Task: Add Mom's Best Cereal Honey Grahams to the cart.
Action: Mouse moved to (761, 259)
Screenshot: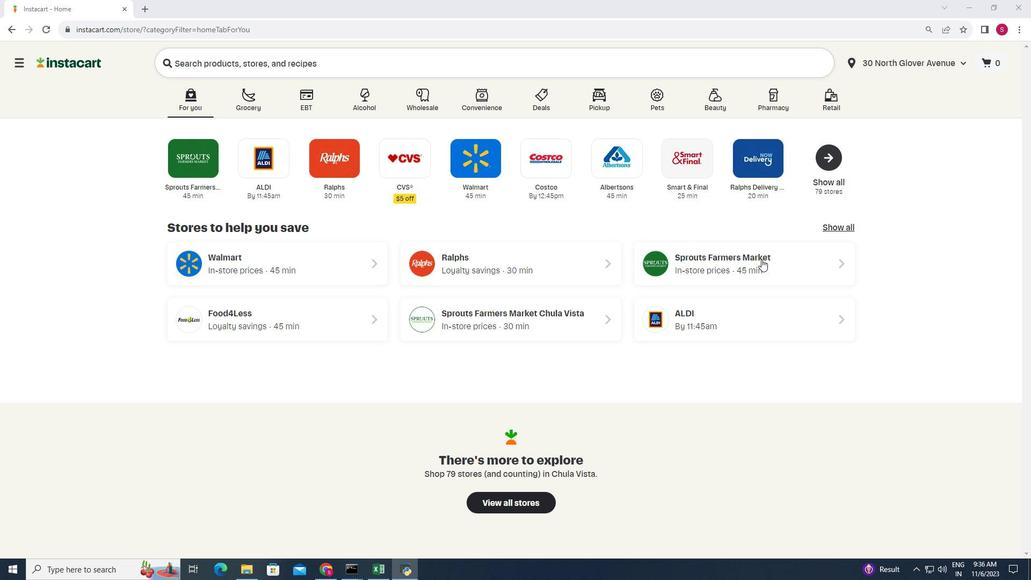 
Action: Mouse pressed left at (761, 259)
Screenshot: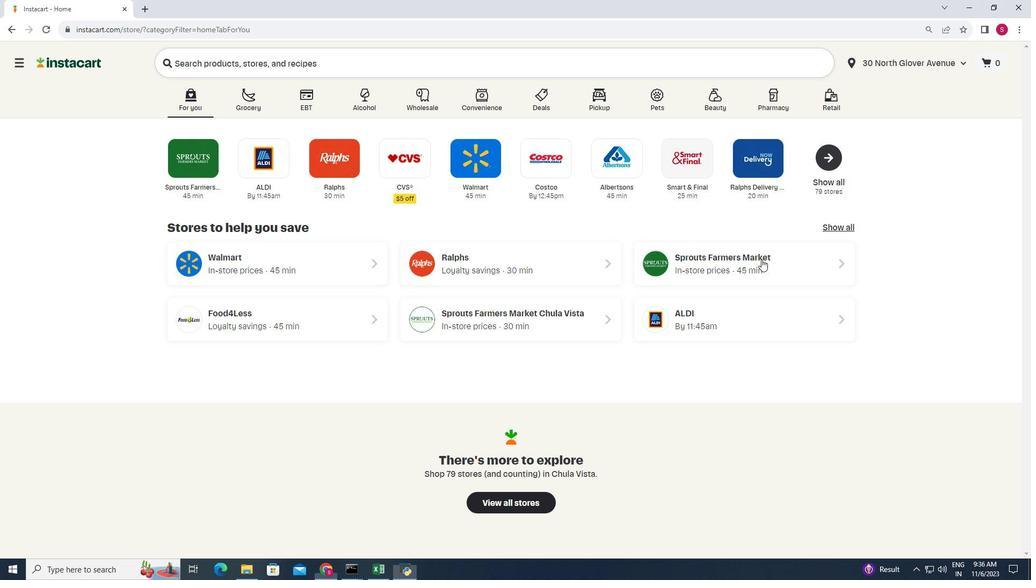
Action: Mouse moved to (41, 376)
Screenshot: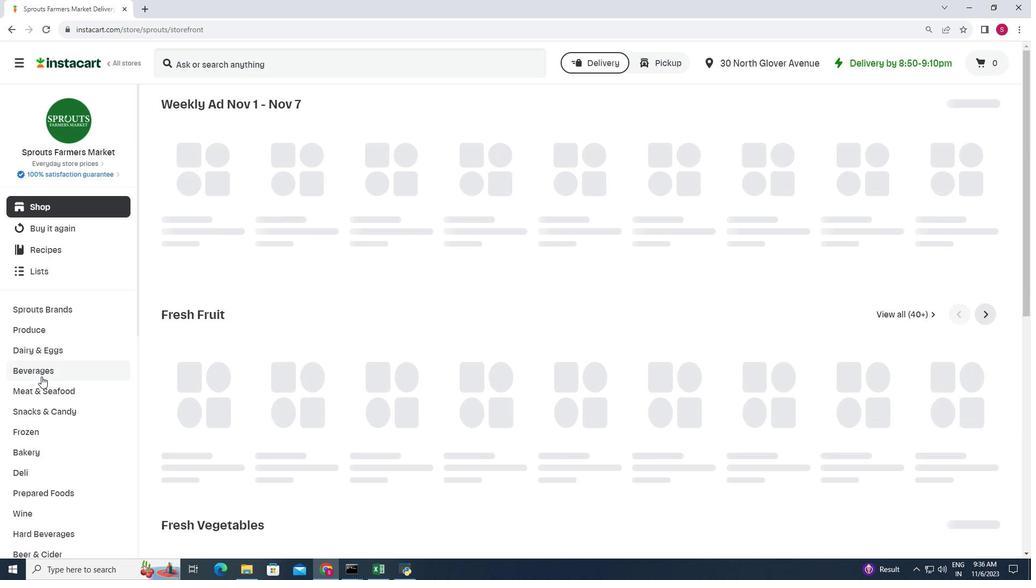 
Action: Mouse scrolled (41, 375) with delta (0, 0)
Screenshot: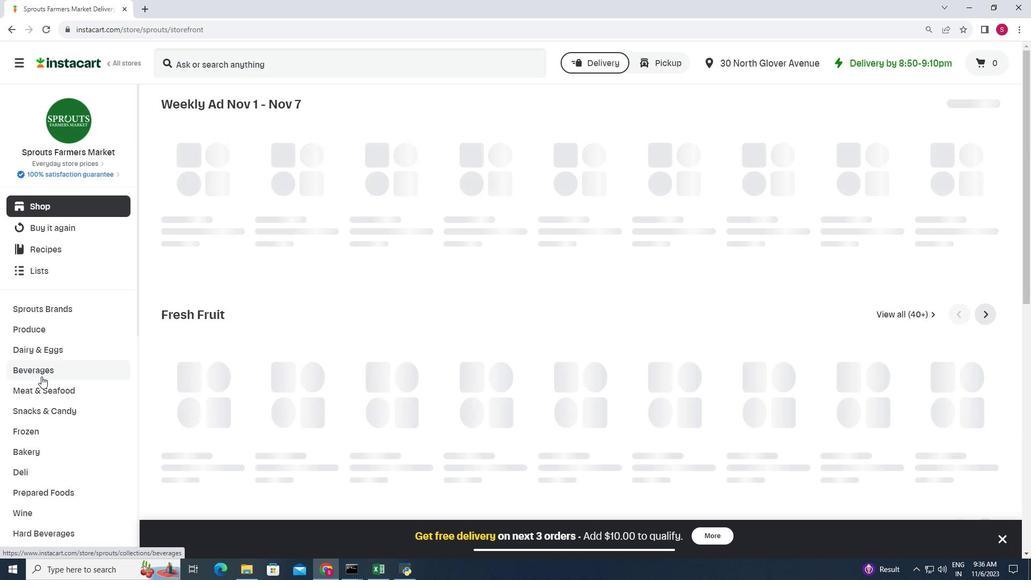 
Action: Mouse scrolled (41, 375) with delta (0, 0)
Screenshot: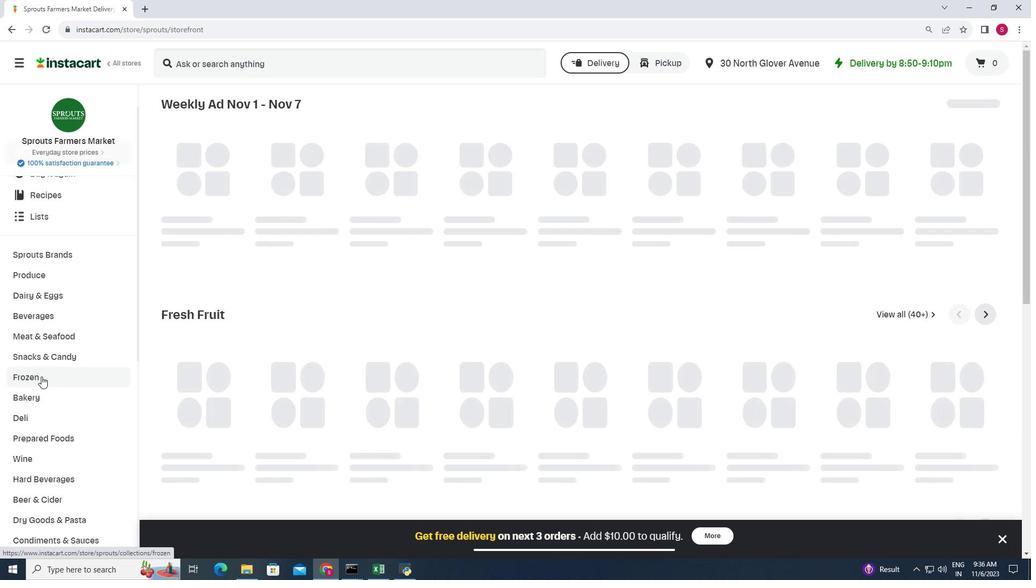 
Action: Mouse scrolled (41, 375) with delta (0, 0)
Screenshot: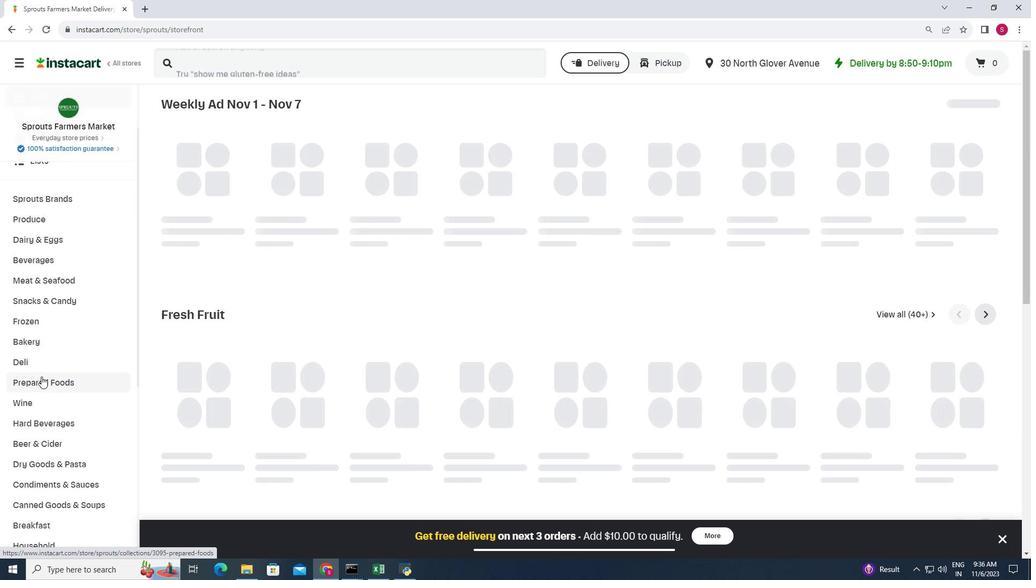 
Action: Mouse moved to (39, 475)
Screenshot: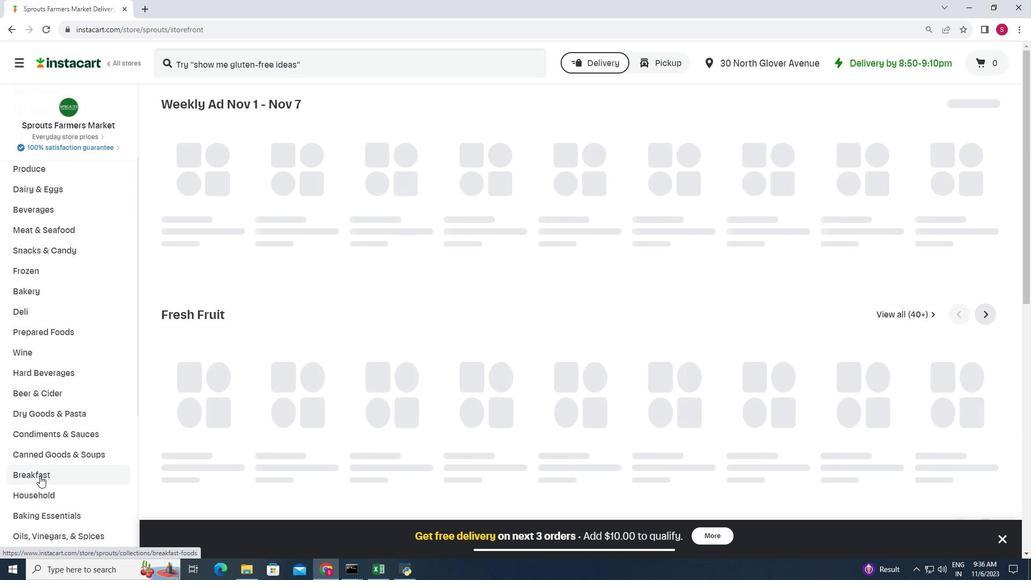 
Action: Mouse pressed left at (39, 475)
Screenshot: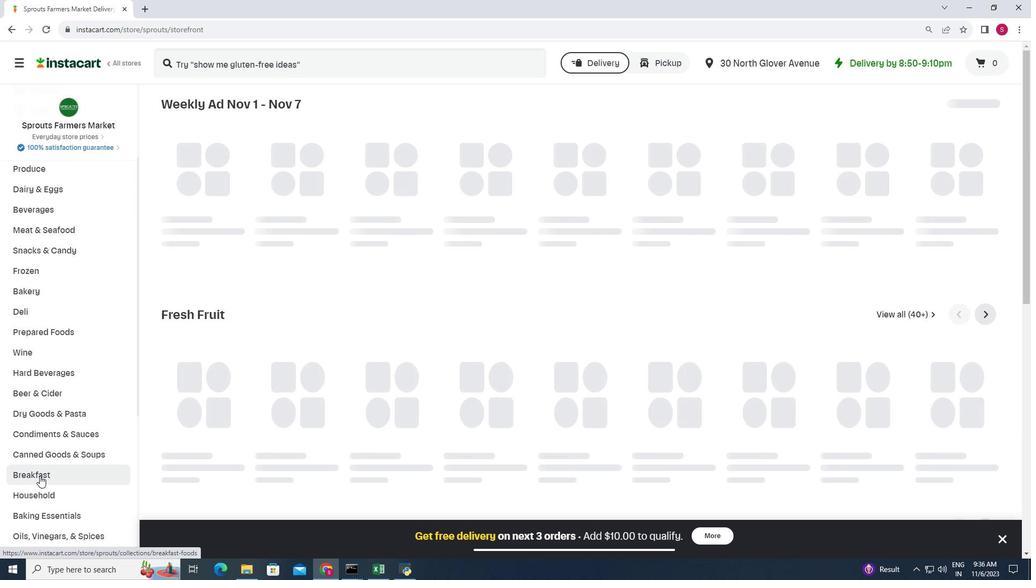 
Action: Mouse moved to (794, 264)
Screenshot: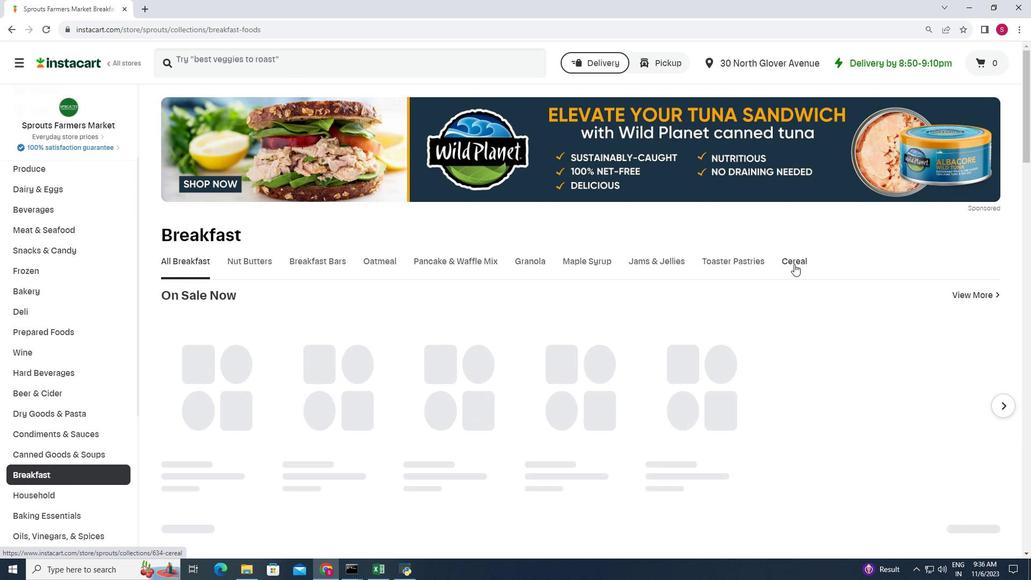 
Action: Mouse pressed left at (794, 264)
Screenshot: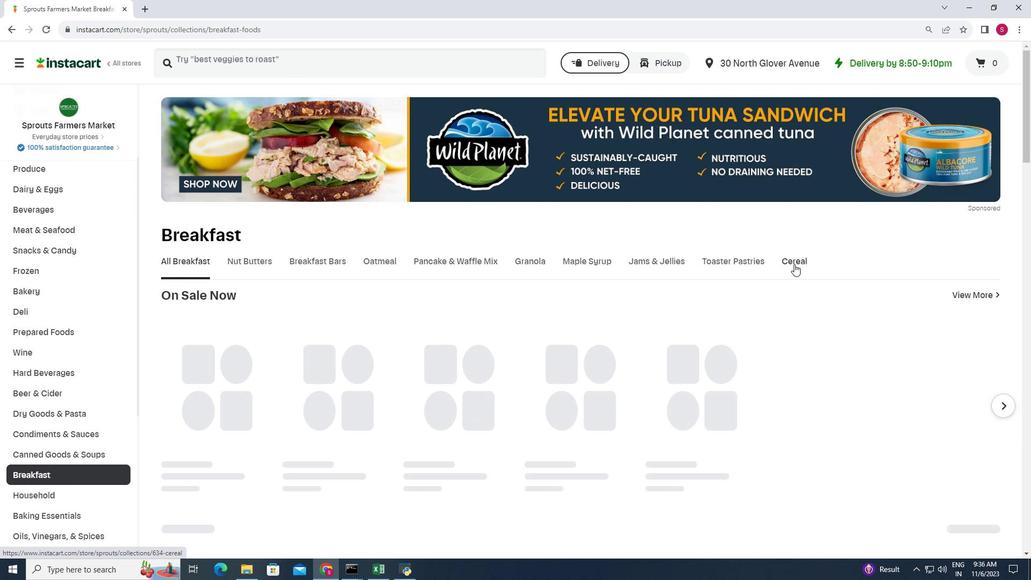
Action: Mouse moved to (546, 169)
Screenshot: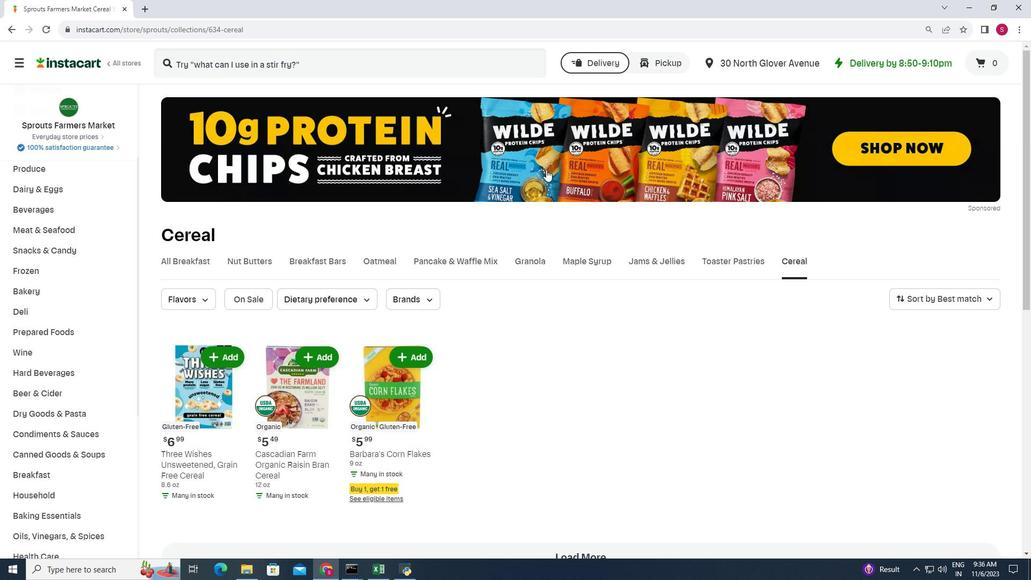 
Action: Mouse scrolled (546, 169) with delta (0, 0)
Screenshot: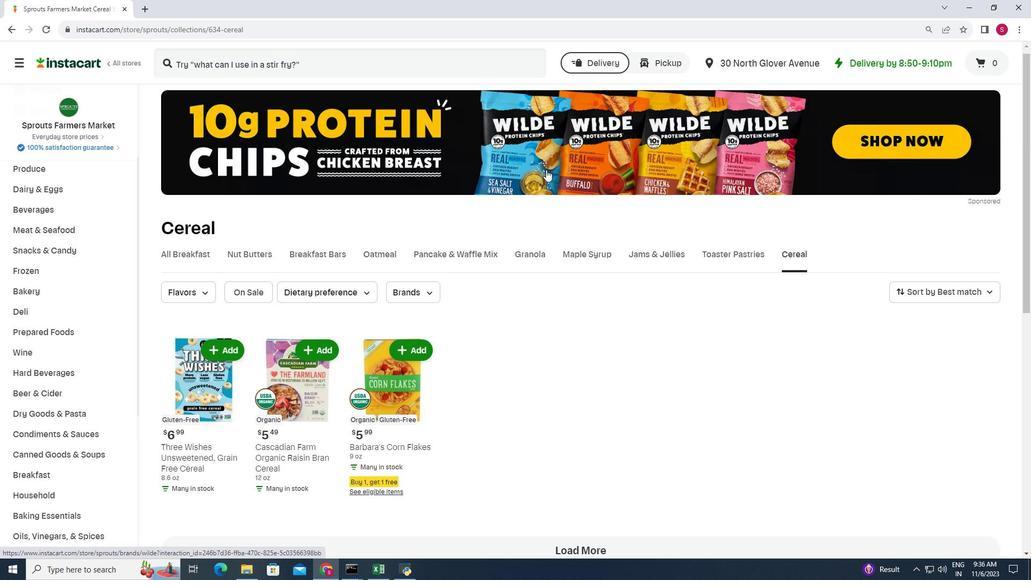 
Action: Mouse moved to (459, 216)
Screenshot: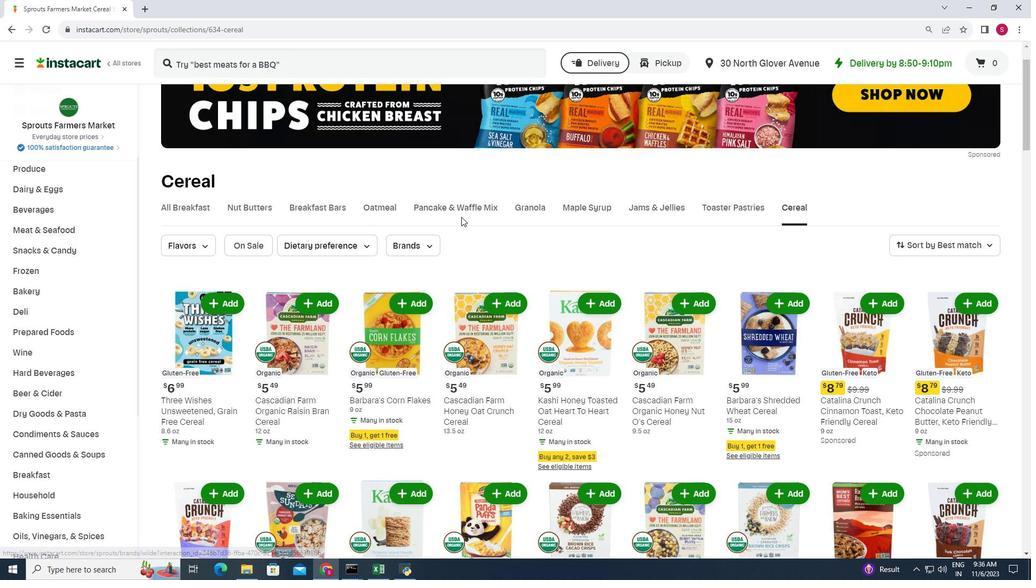 
Action: Mouse scrolled (459, 215) with delta (0, 0)
Screenshot: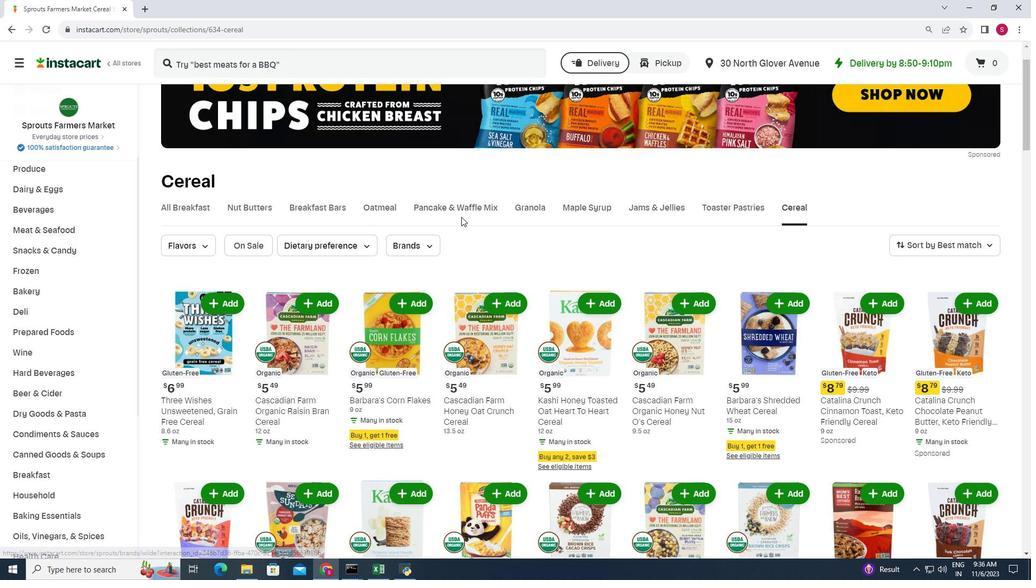 
Action: Mouse moved to (463, 217)
Screenshot: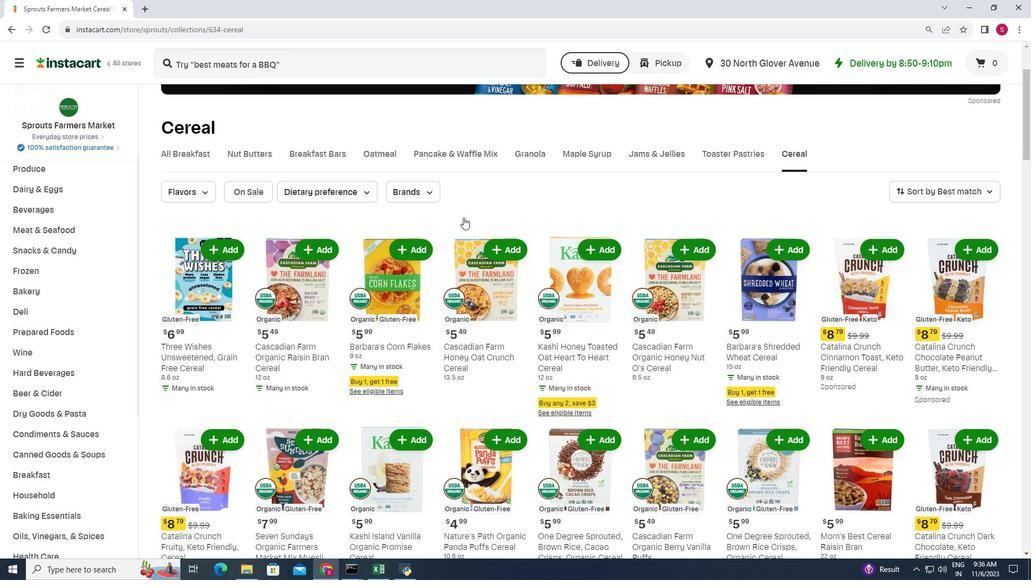 
Action: Mouse scrolled (463, 216) with delta (0, 0)
Screenshot: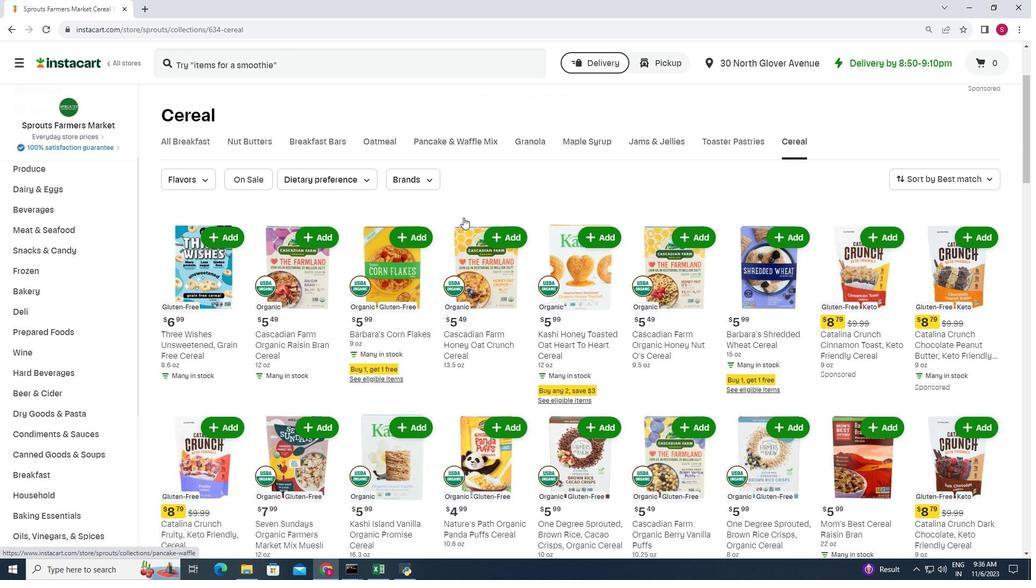
Action: Mouse scrolled (463, 216) with delta (0, 0)
Screenshot: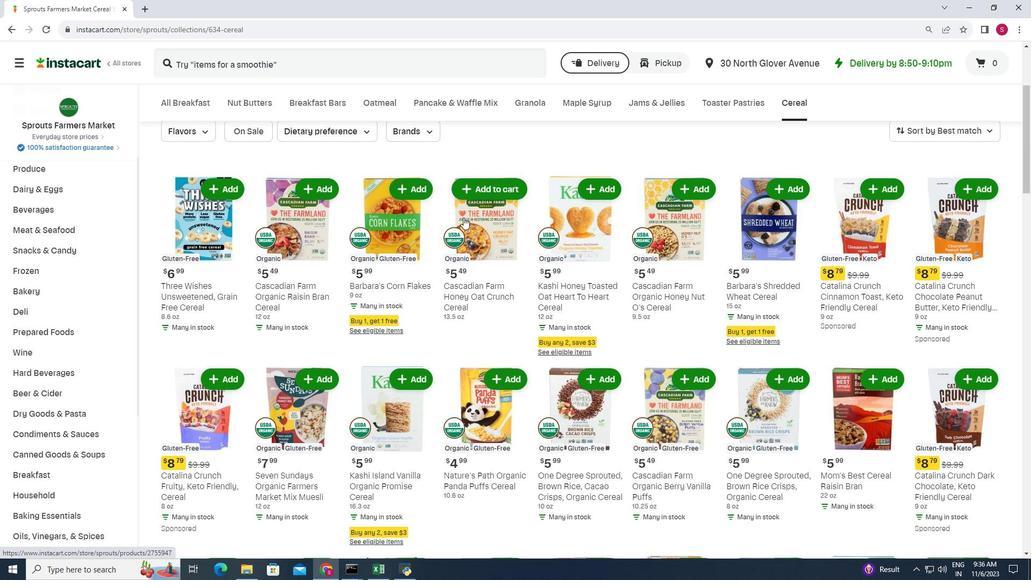 
Action: Mouse scrolled (463, 216) with delta (0, 0)
Screenshot: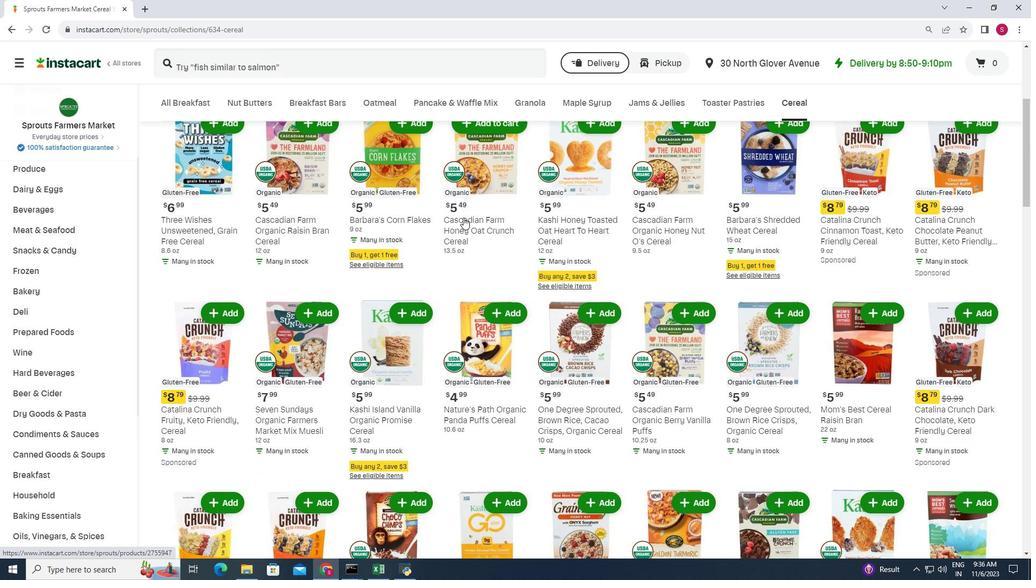 
Action: Mouse scrolled (463, 216) with delta (0, 0)
Screenshot: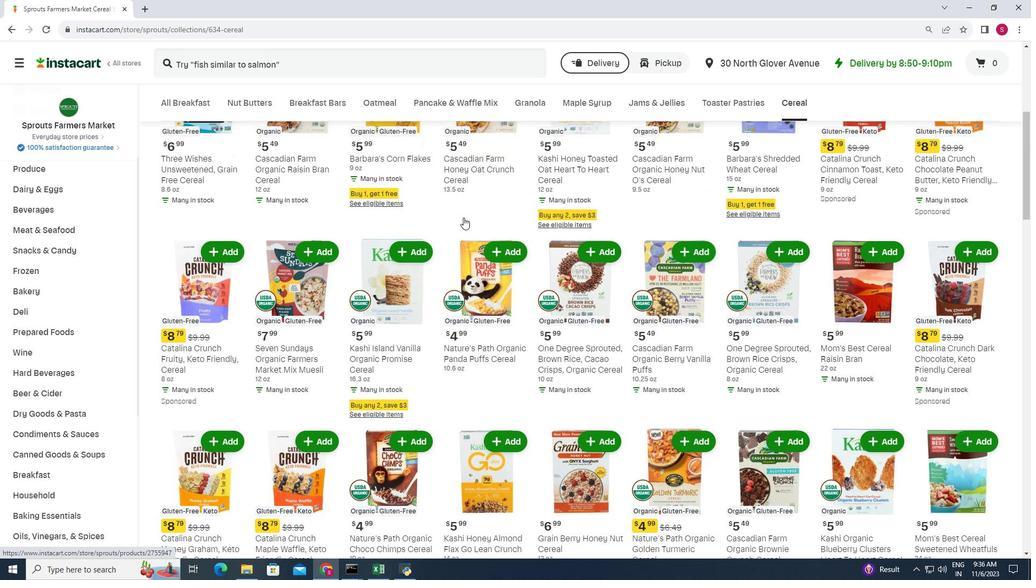 
Action: Mouse scrolled (463, 216) with delta (0, 0)
Screenshot: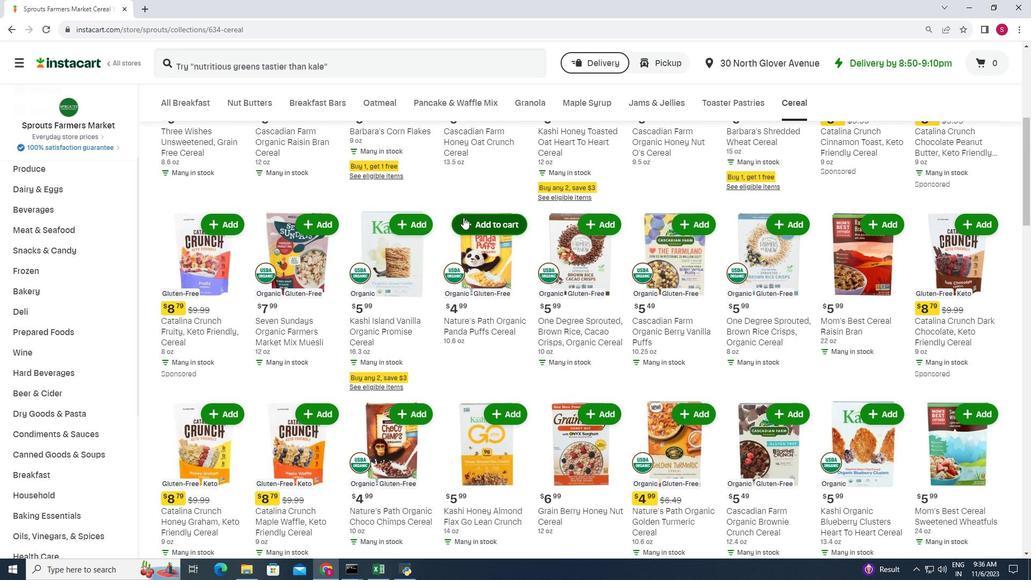 
Action: Mouse scrolled (463, 216) with delta (0, 0)
Screenshot: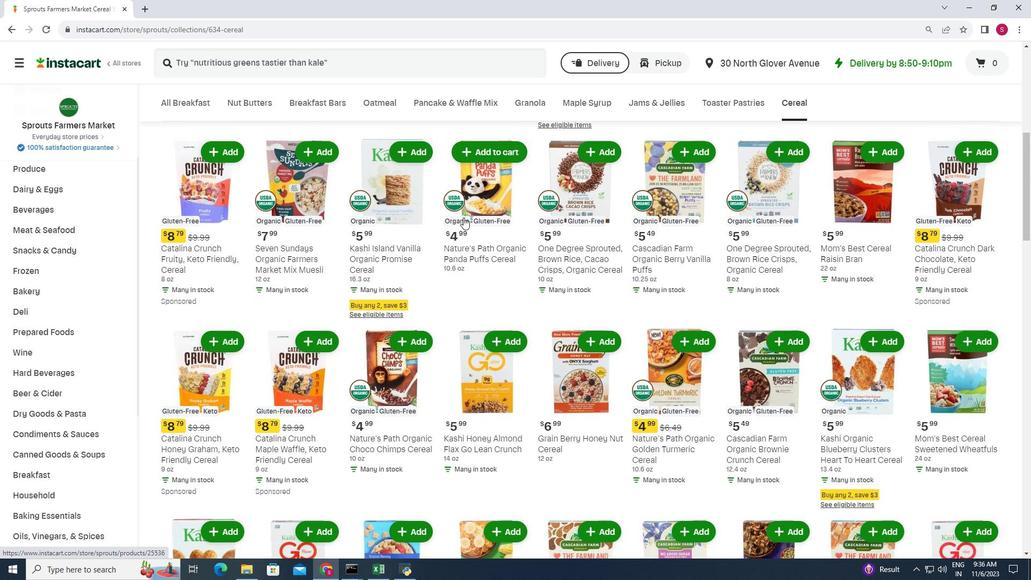 
Action: Mouse scrolled (463, 216) with delta (0, 0)
Screenshot: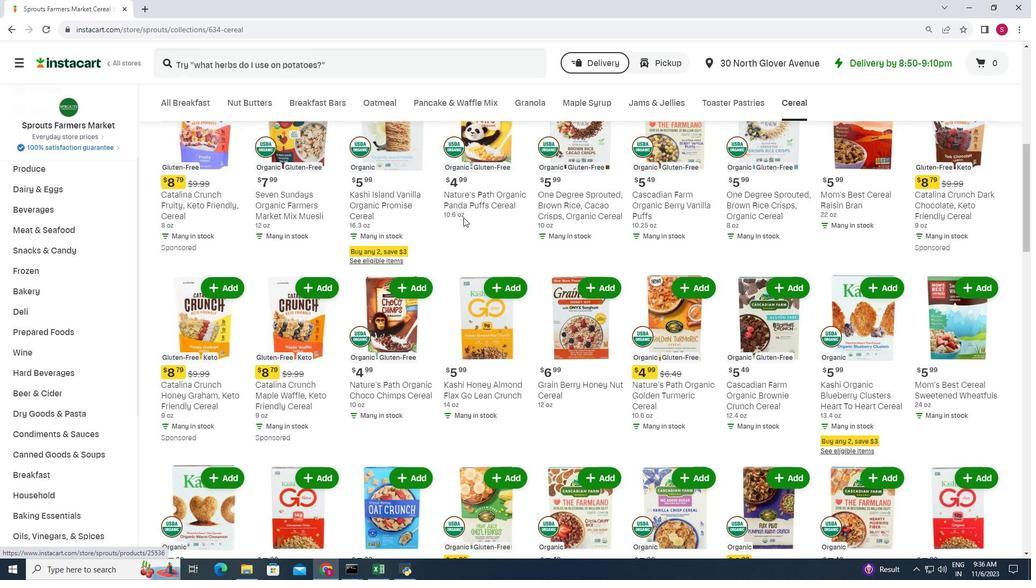 
Action: Mouse scrolled (463, 216) with delta (0, 0)
Screenshot: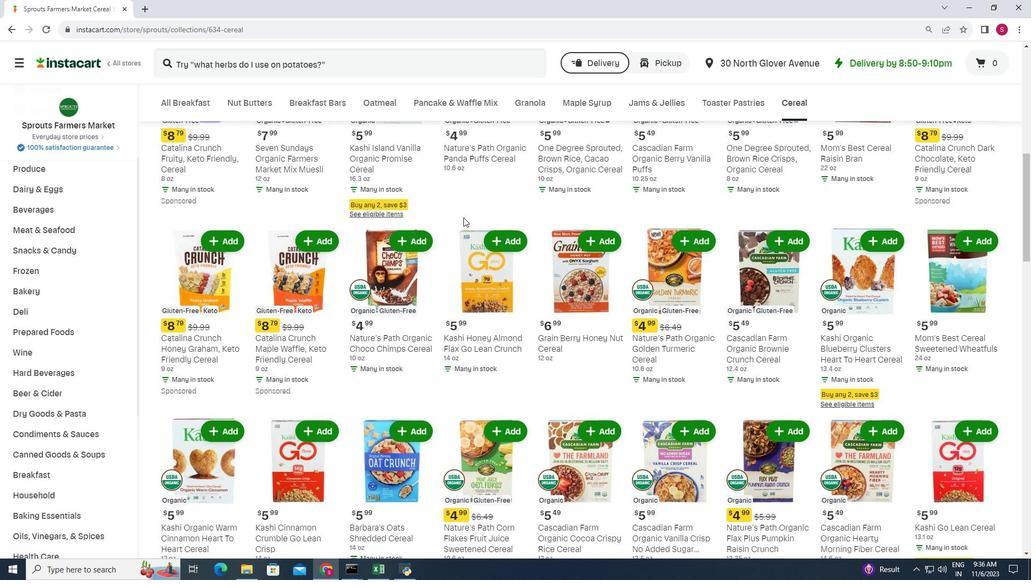 
Action: Mouse scrolled (463, 216) with delta (0, 0)
Screenshot: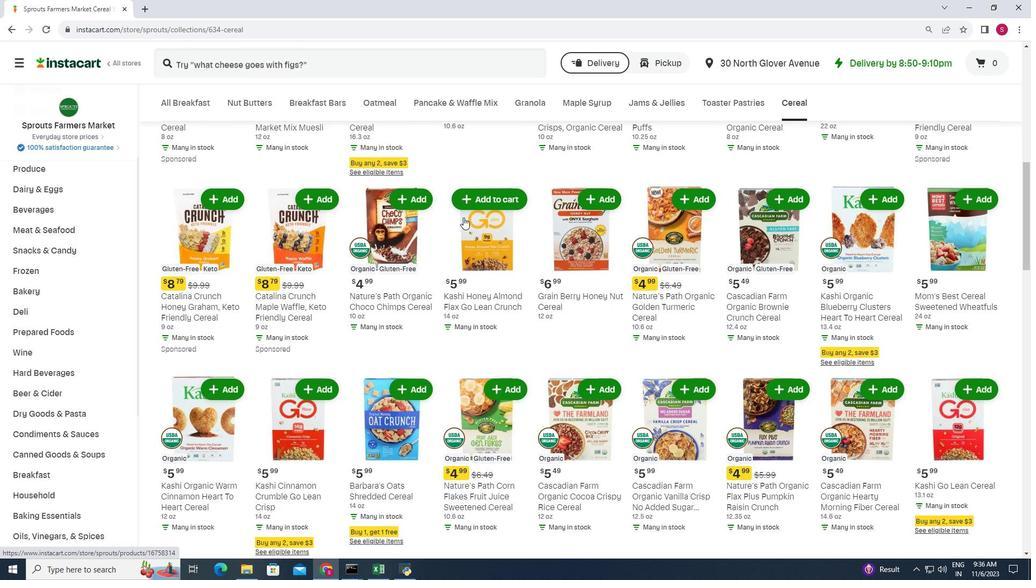 
Action: Mouse scrolled (463, 216) with delta (0, 0)
Screenshot: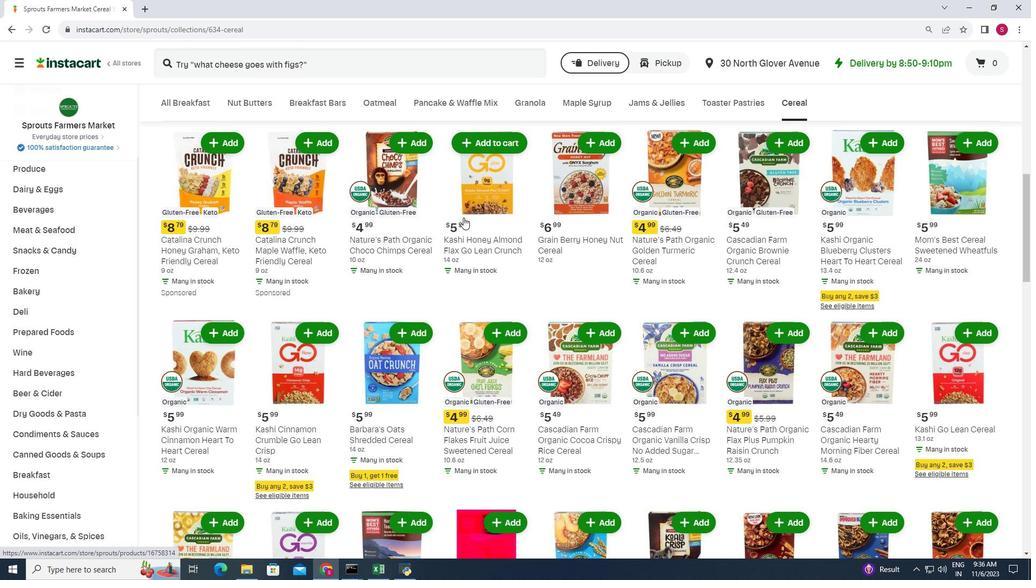 
Action: Mouse scrolled (463, 216) with delta (0, 0)
Screenshot: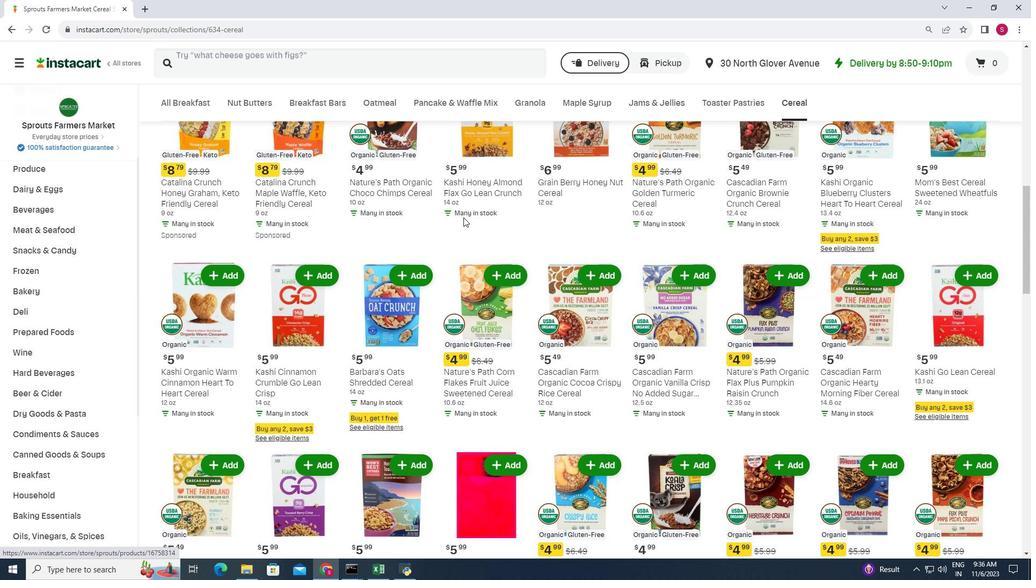 
Action: Mouse scrolled (463, 216) with delta (0, 0)
Screenshot: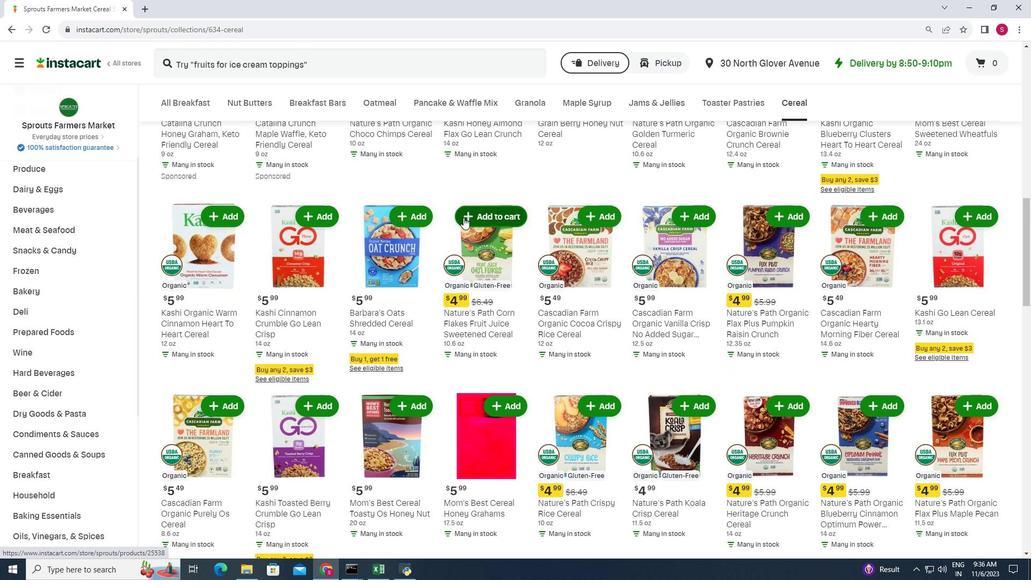 
Action: Mouse scrolled (463, 216) with delta (0, 0)
Screenshot: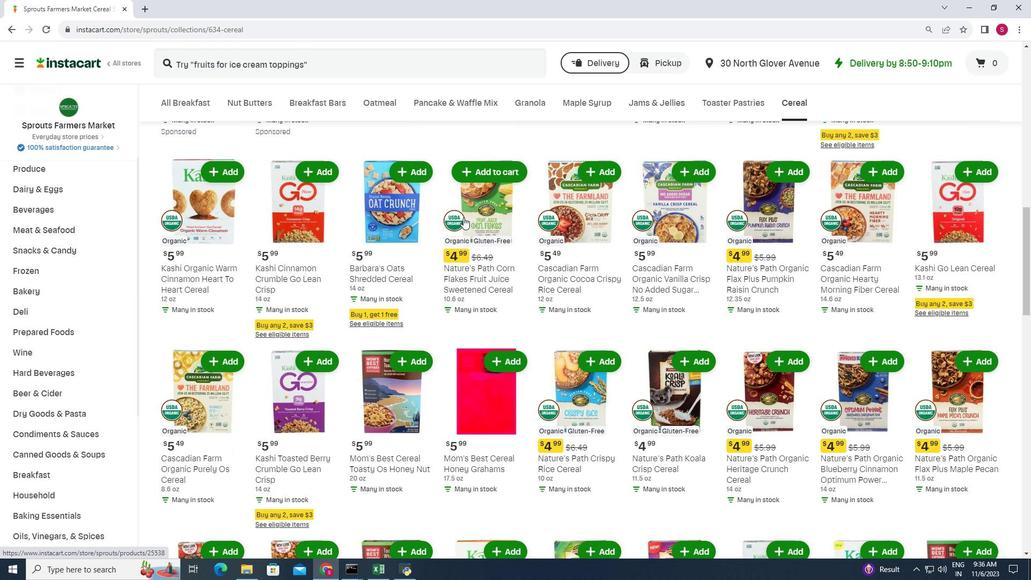 
Action: Mouse scrolled (463, 216) with delta (0, 0)
Screenshot: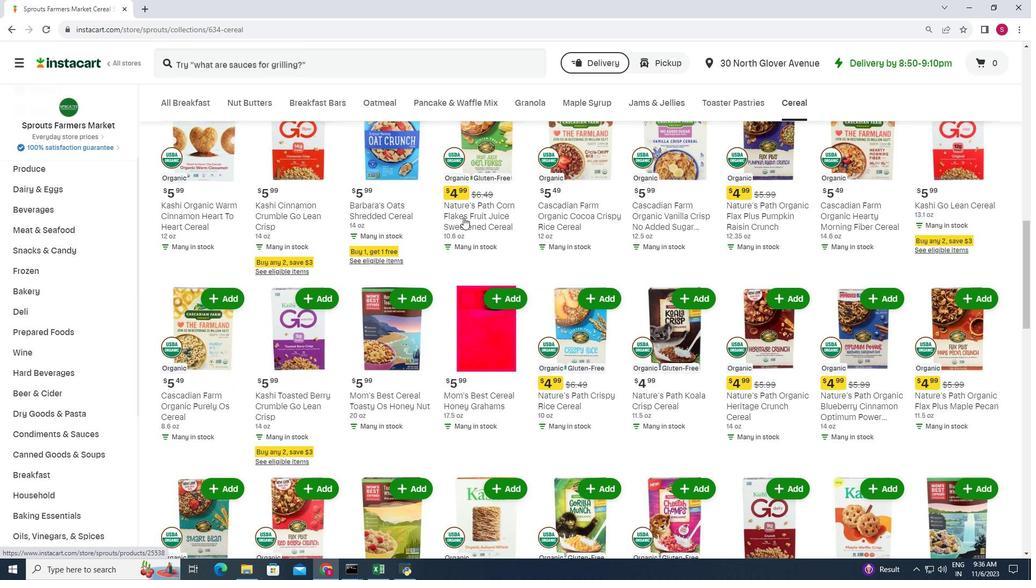 
Action: Mouse scrolled (463, 216) with delta (0, 0)
Screenshot: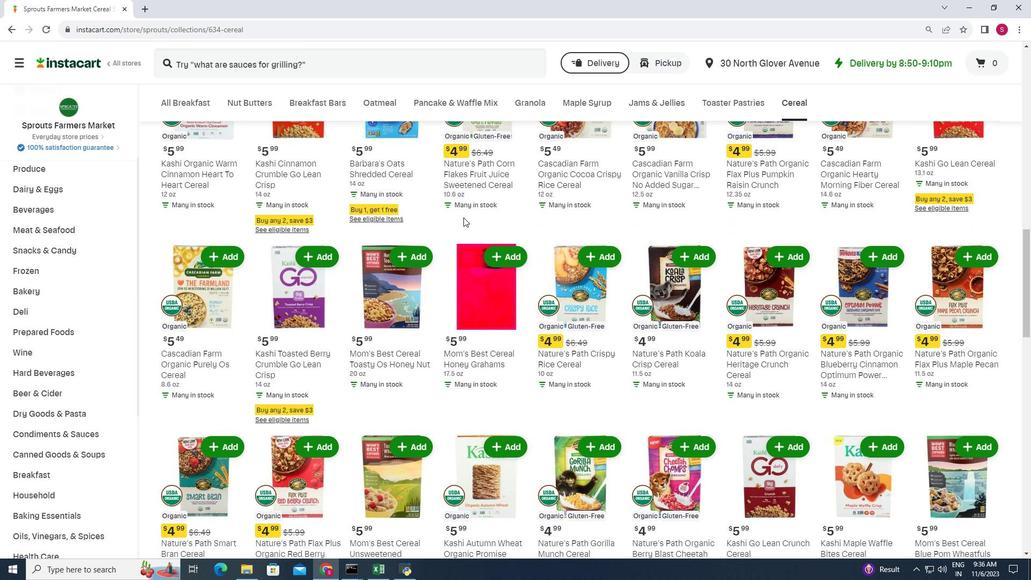 
Action: Mouse scrolled (463, 216) with delta (0, 0)
Screenshot: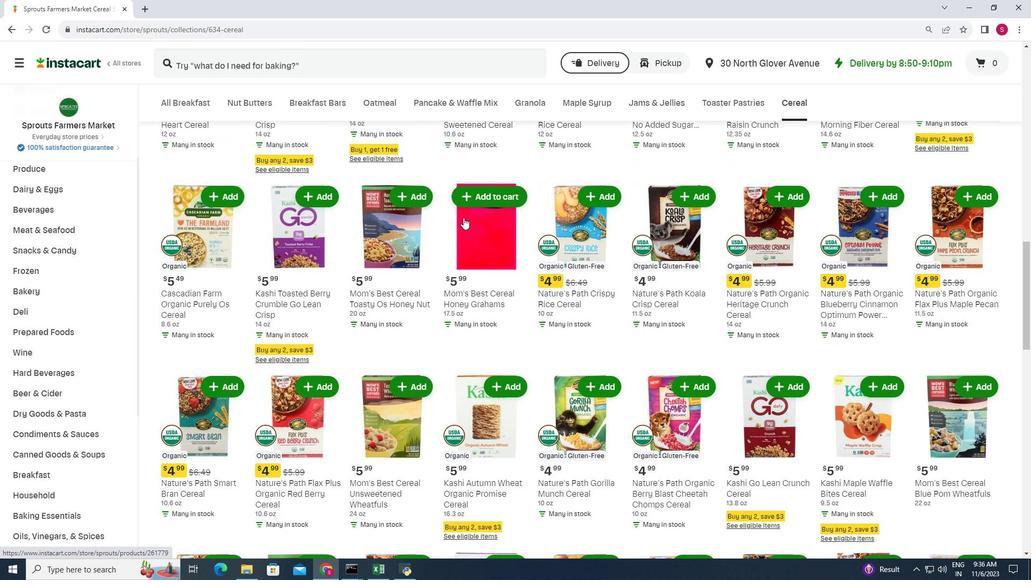 
Action: Mouse scrolled (463, 218) with delta (0, 0)
Screenshot: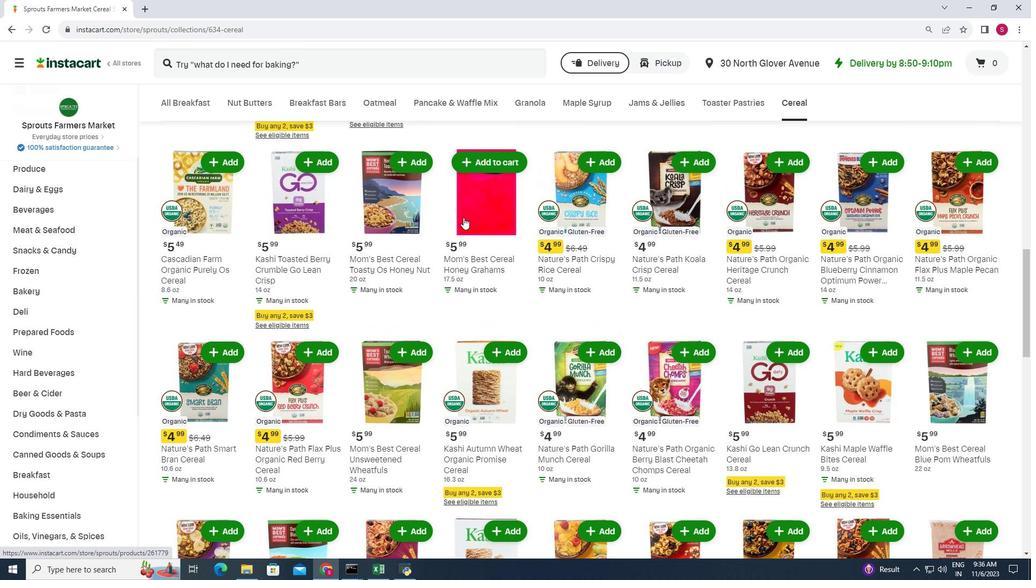 
Action: Mouse moved to (482, 201)
Screenshot: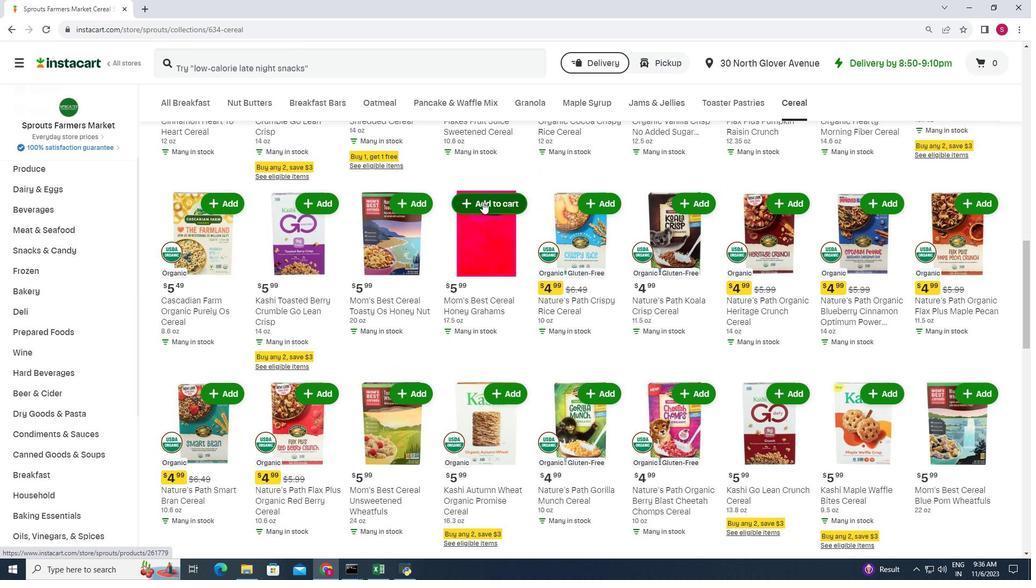 
Action: Mouse pressed left at (482, 201)
Screenshot: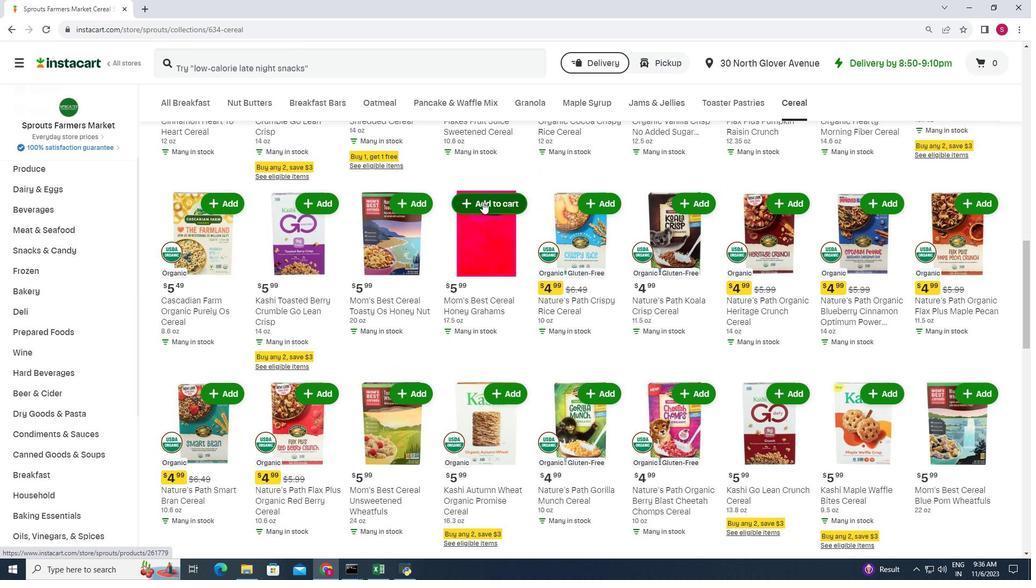 
Action: Mouse moved to (494, 170)
Screenshot: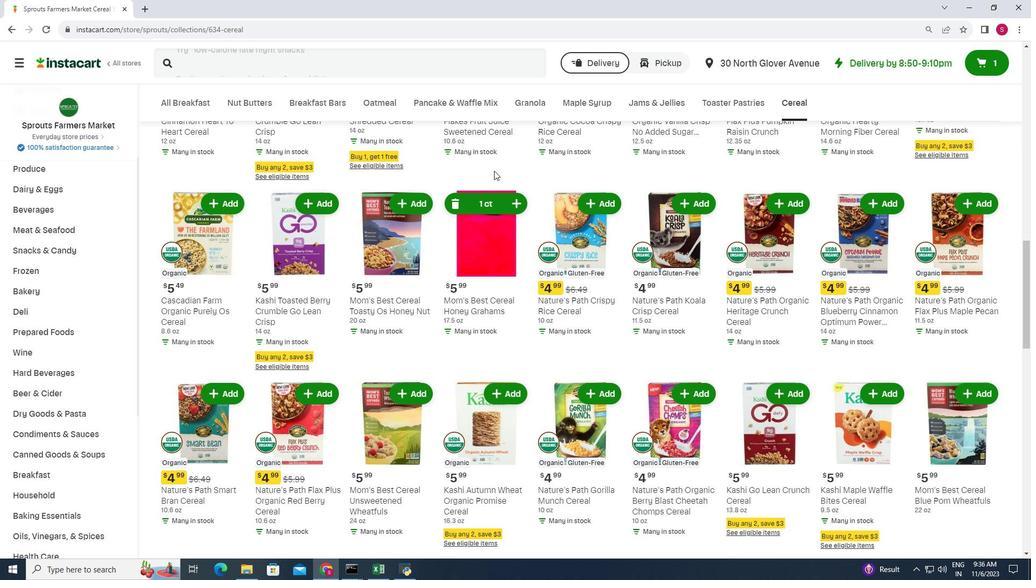 
